 Task: Select the localhost option this is a local port host in the remote
Action: Mouse moved to (76, 475)
Screenshot: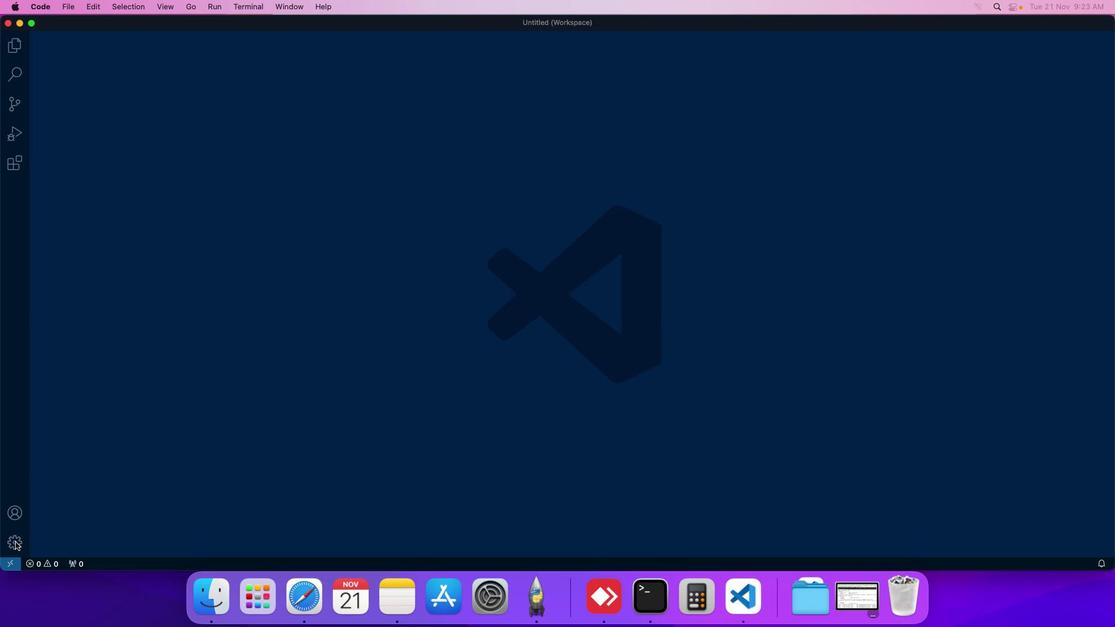 
Action: Mouse pressed left at (76, 475)
Screenshot: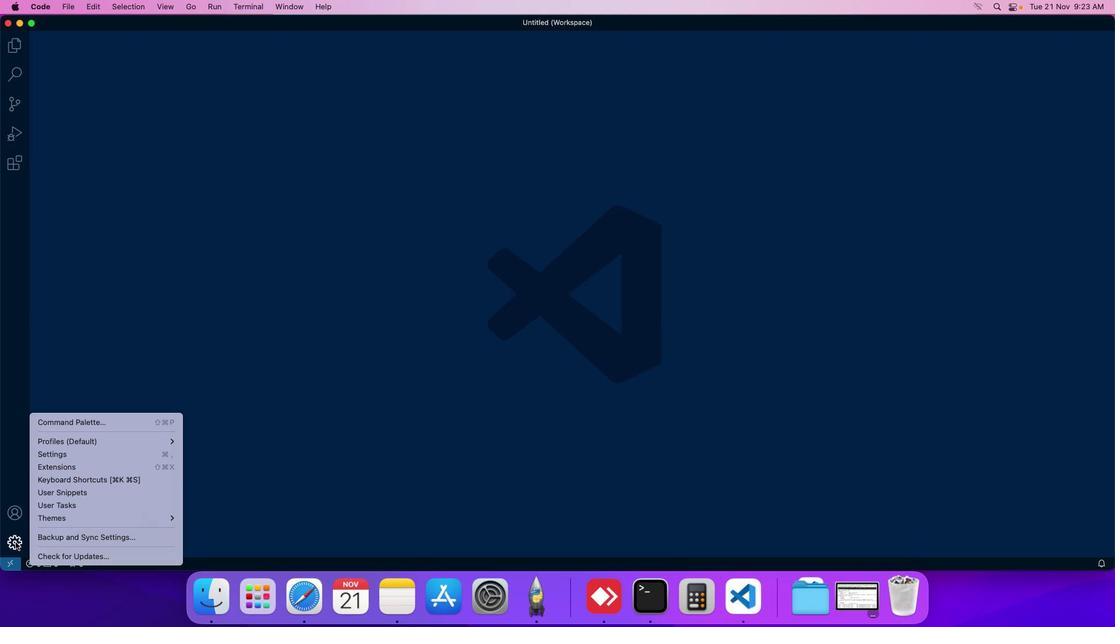 
Action: Mouse moved to (116, 407)
Screenshot: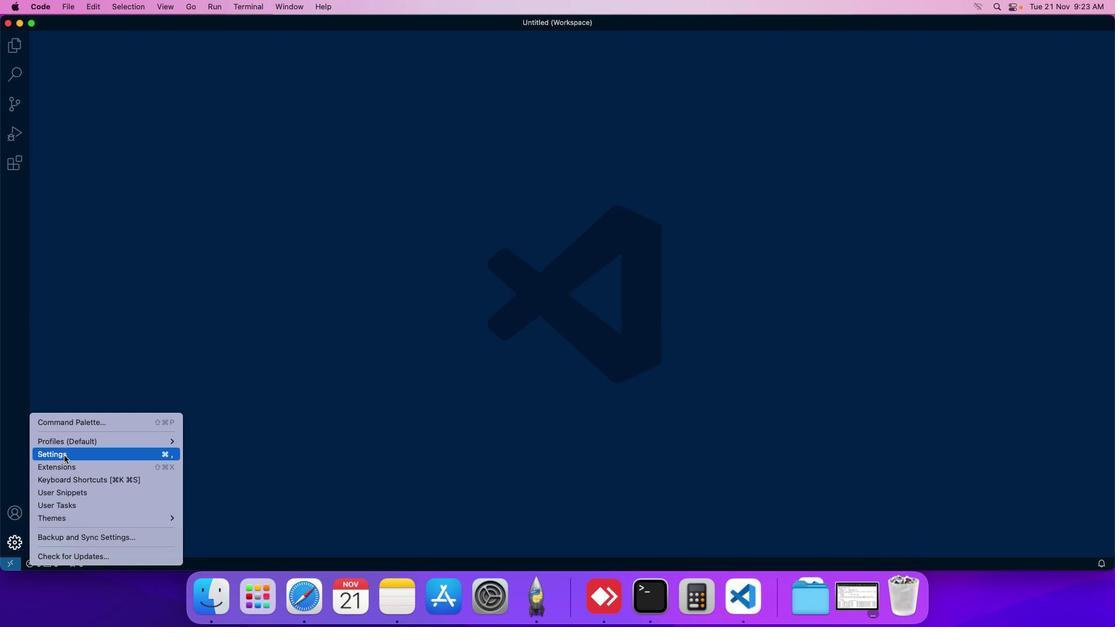 
Action: Mouse pressed left at (116, 407)
Screenshot: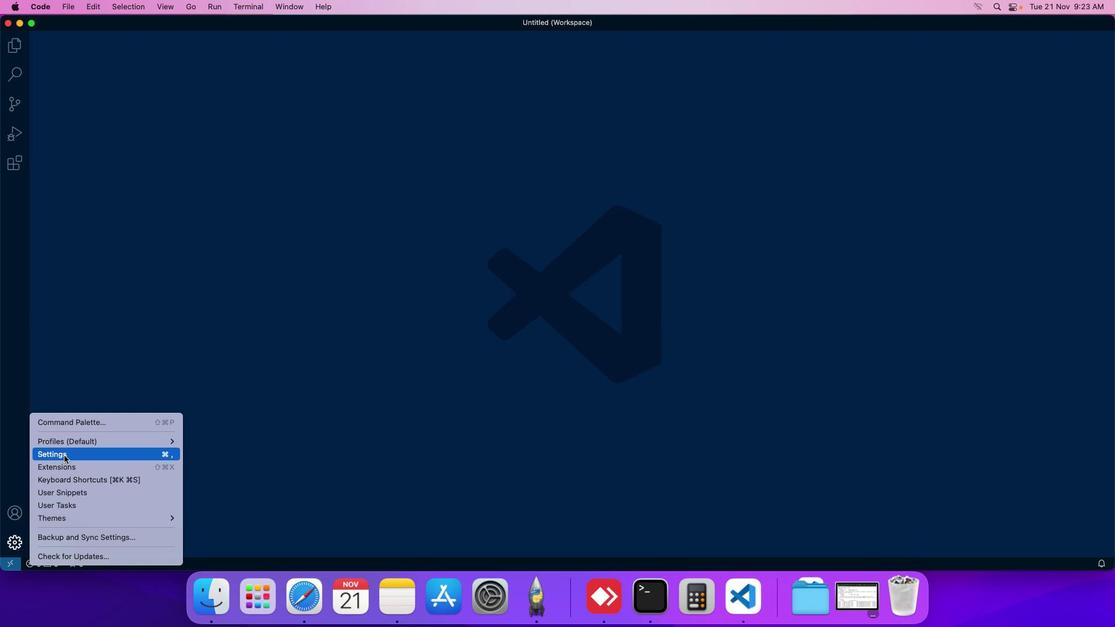 
Action: Mouse moved to (294, 125)
Screenshot: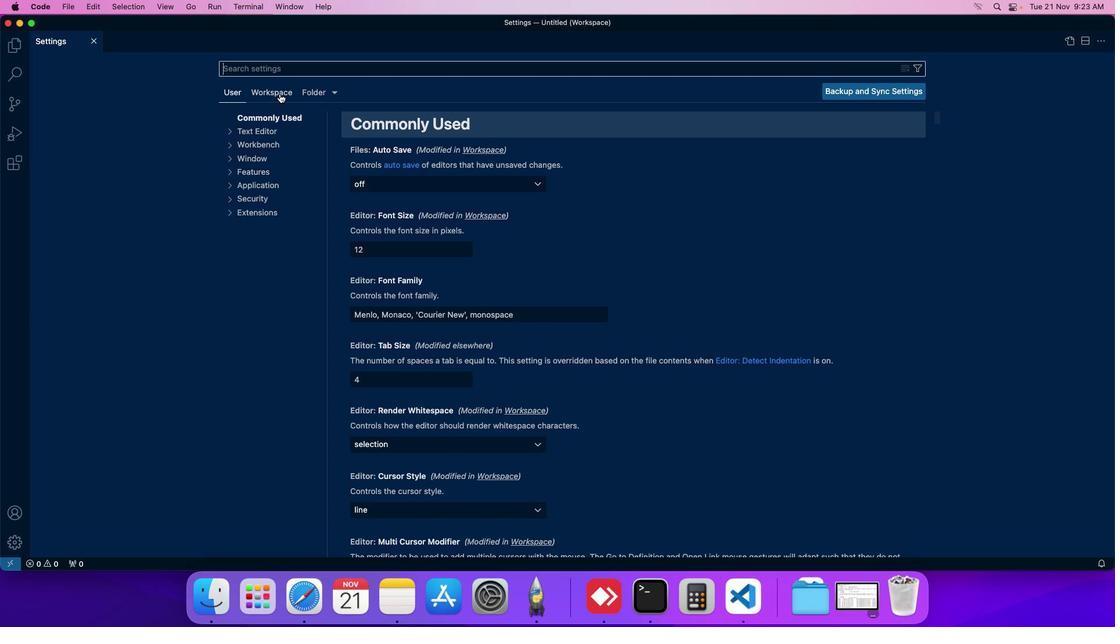 
Action: Mouse pressed left at (294, 125)
Screenshot: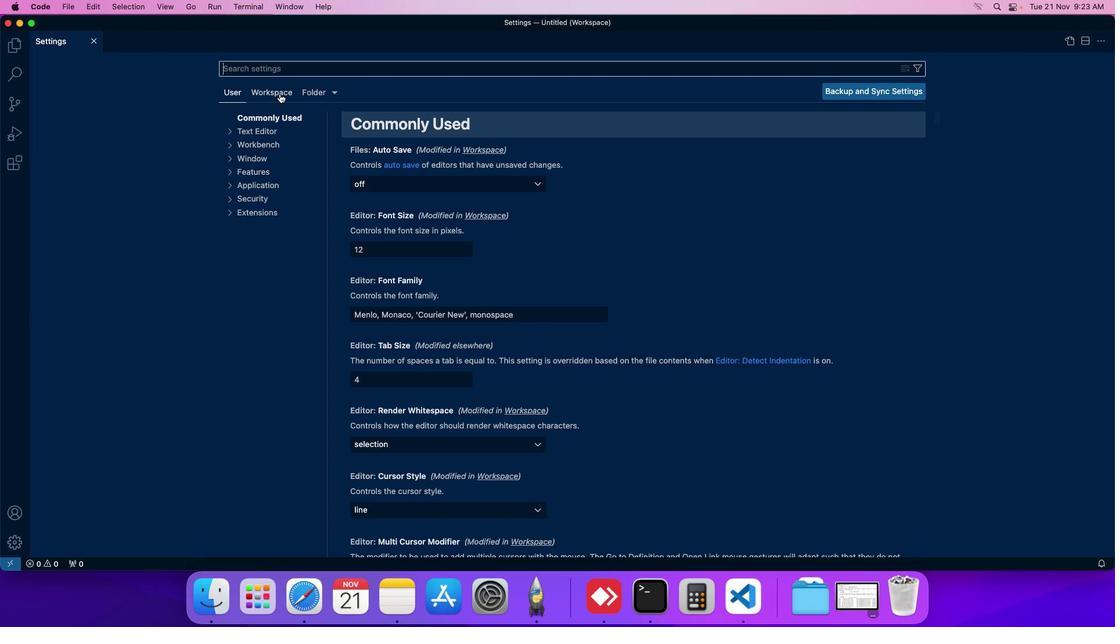 
Action: Mouse moved to (276, 184)
Screenshot: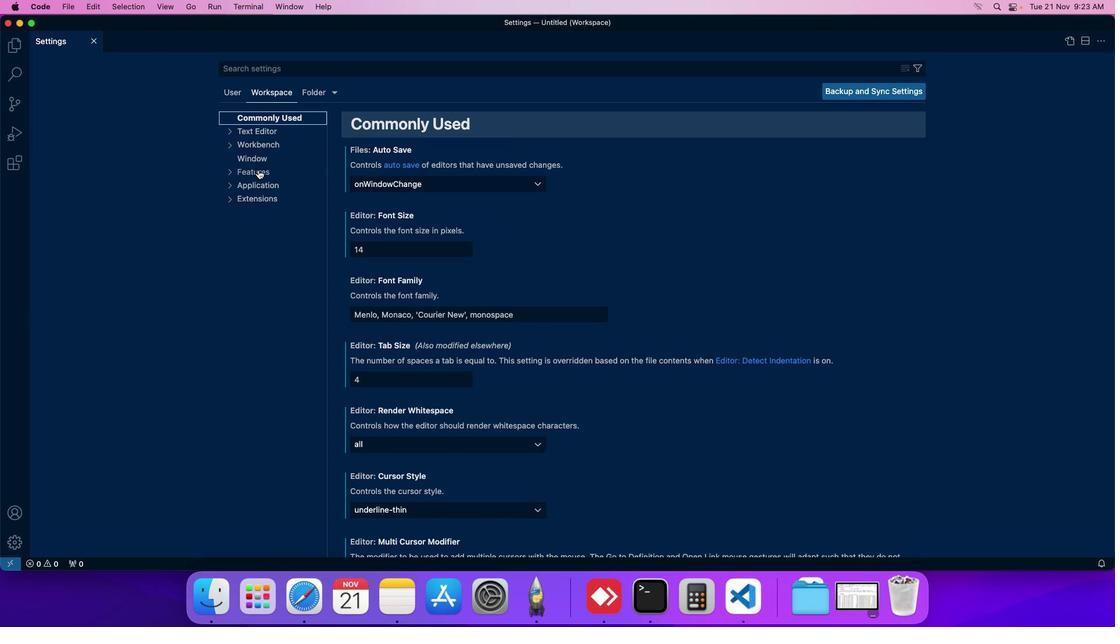 
Action: Mouse pressed left at (276, 184)
Screenshot: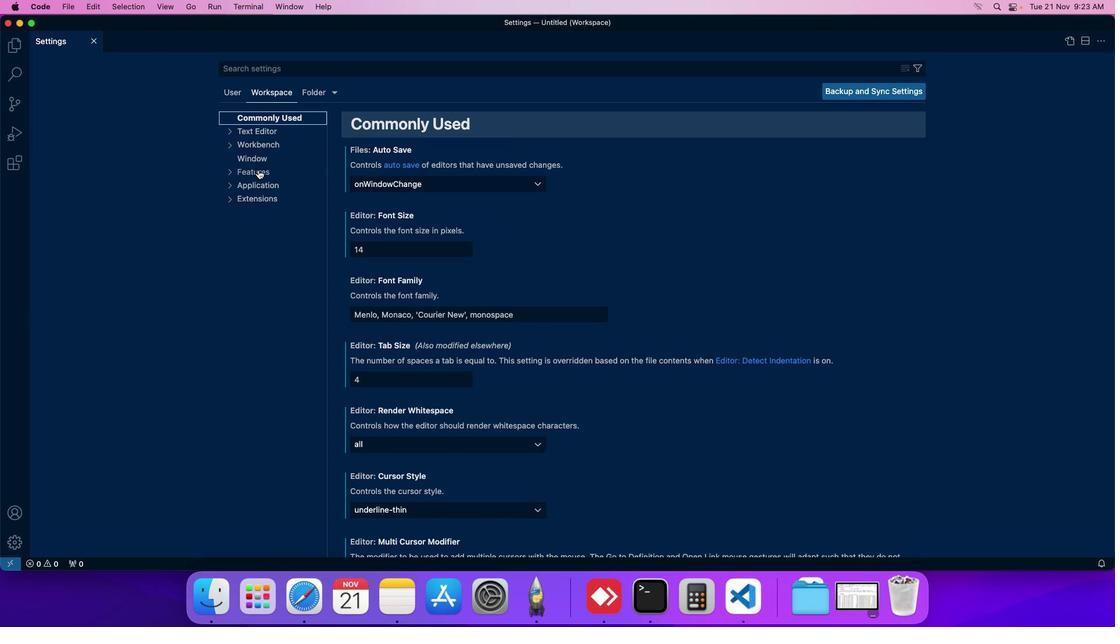 
Action: Mouse moved to (277, 321)
Screenshot: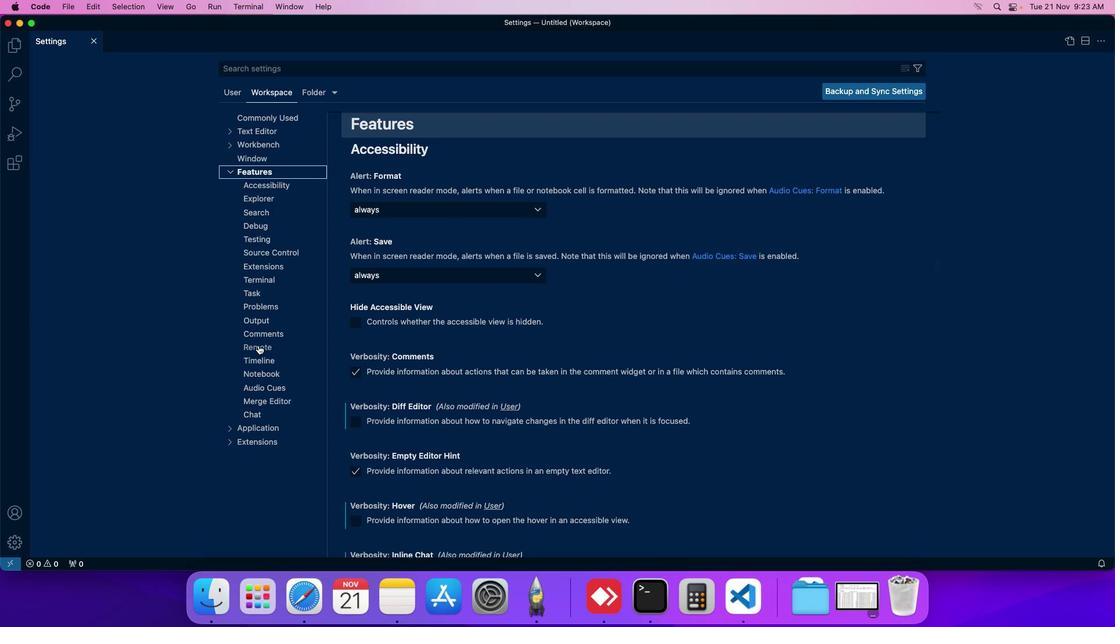 
Action: Mouse pressed left at (277, 321)
Screenshot: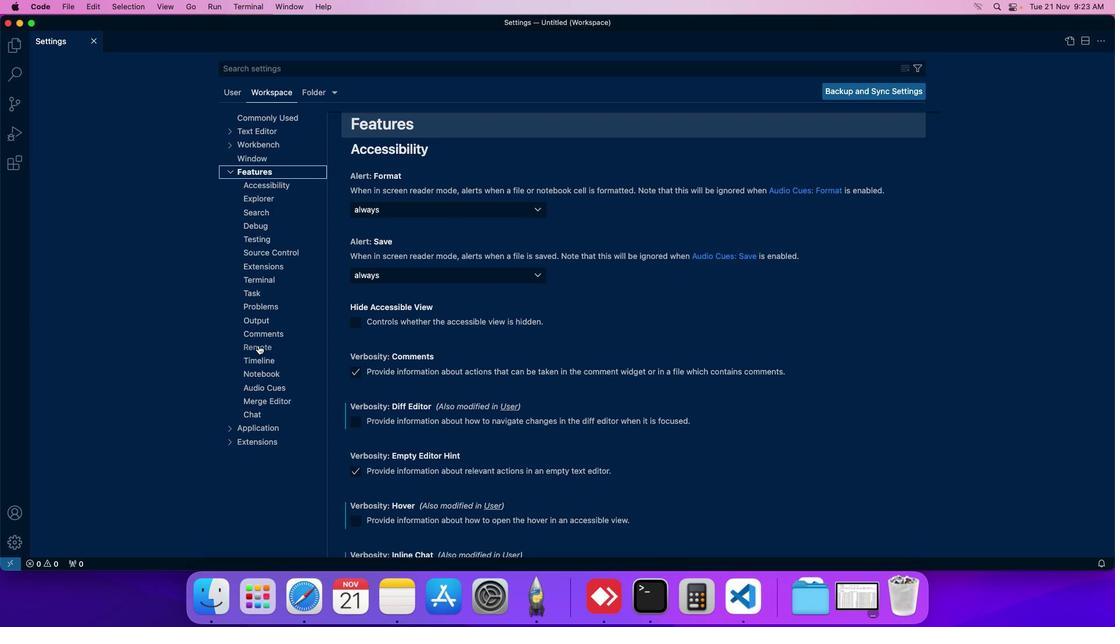 
Action: Mouse moved to (395, 274)
Screenshot: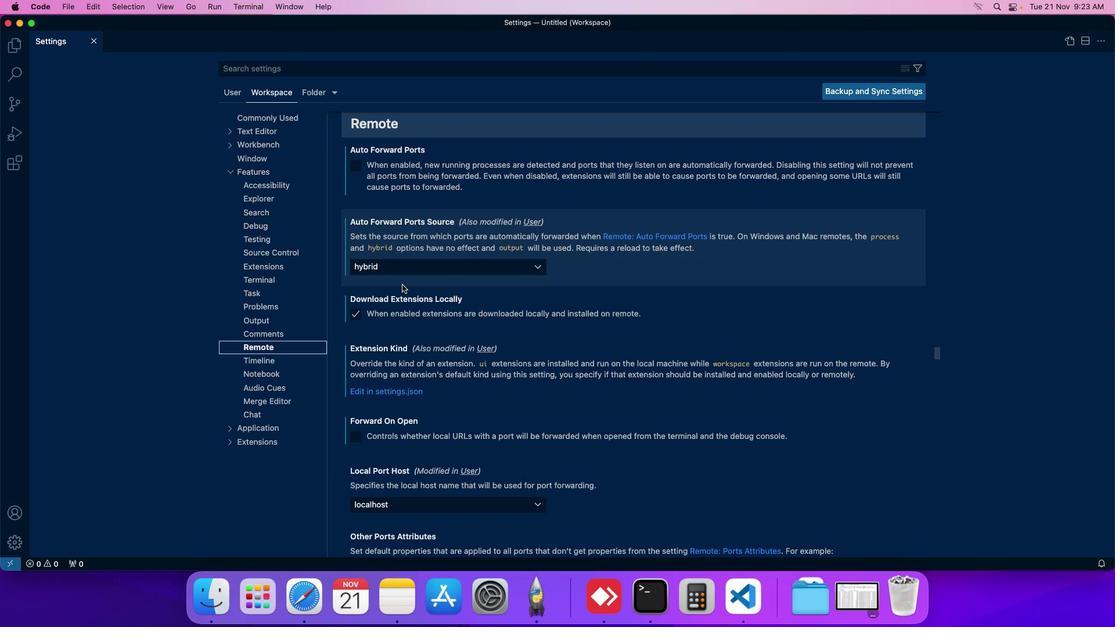 
Action: Mouse scrolled (395, 274) with delta (63, 51)
Screenshot: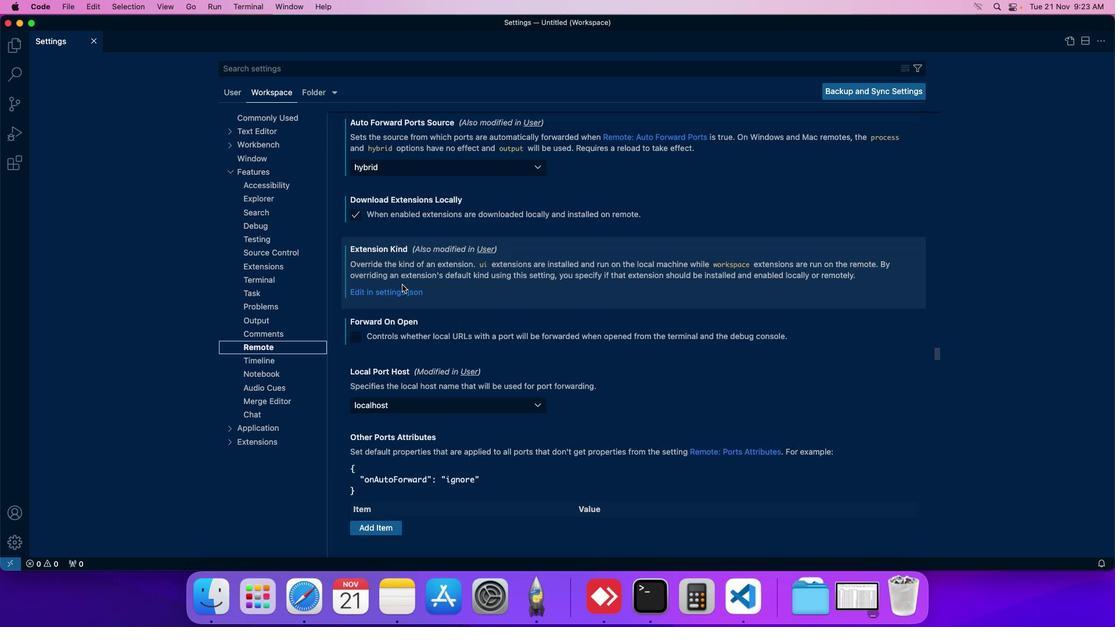 
Action: Mouse scrolled (395, 274) with delta (63, 51)
Screenshot: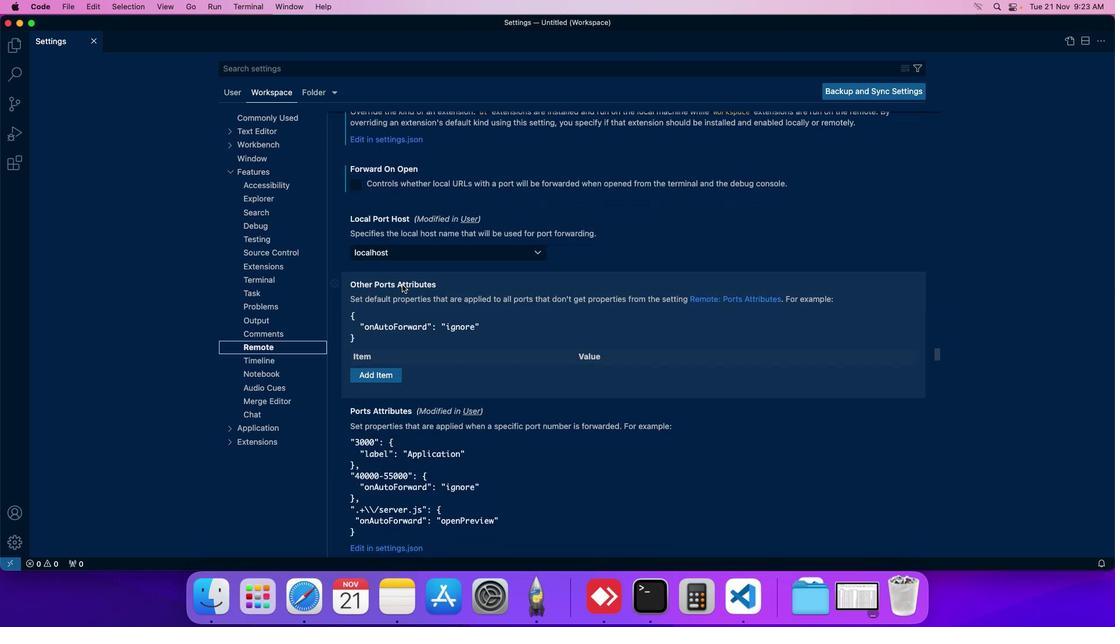 
Action: Mouse scrolled (395, 274) with delta (63, 51)
Screenshot: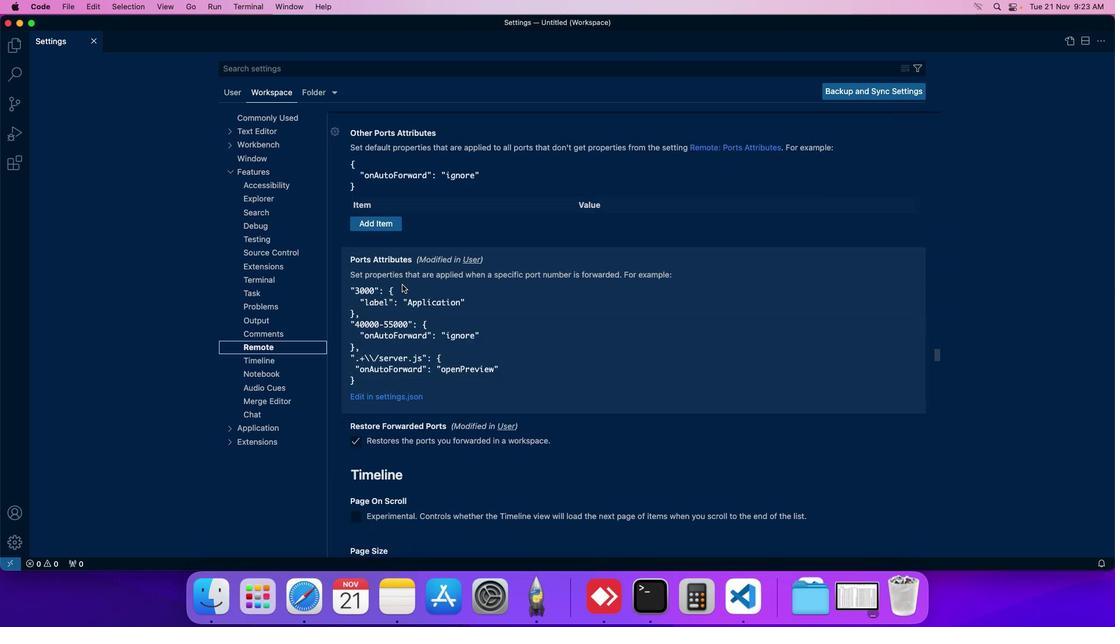 
Action: Mouse scrolled (395, 274) with delta (63, 51)
Screenshot: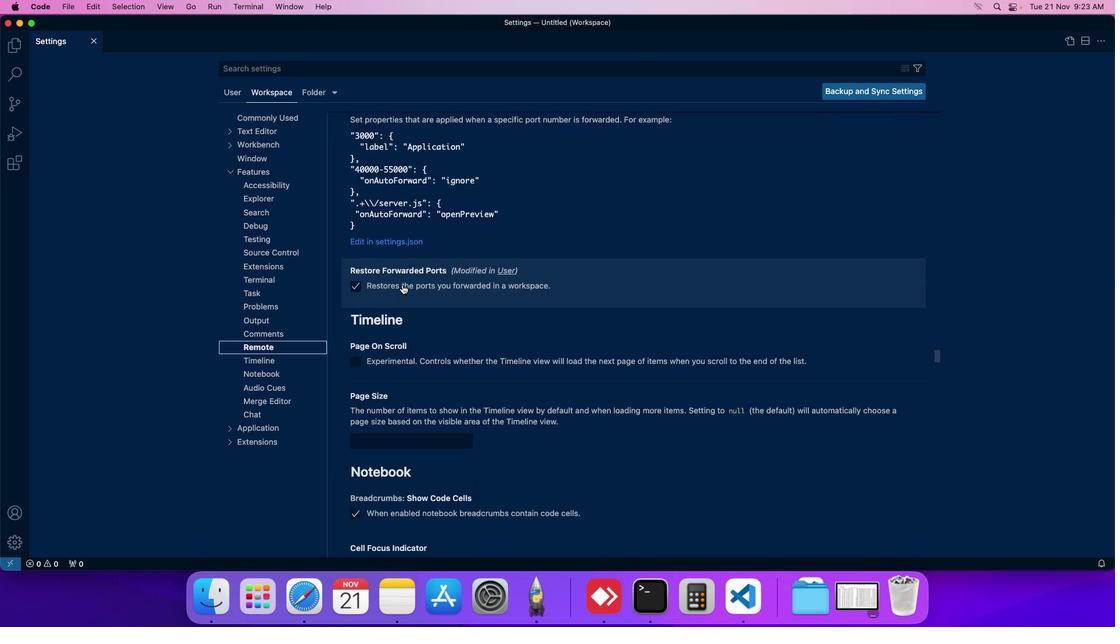 
Action: Mouse scrolled (395, 274) with delta (63, 52)
Screenshot: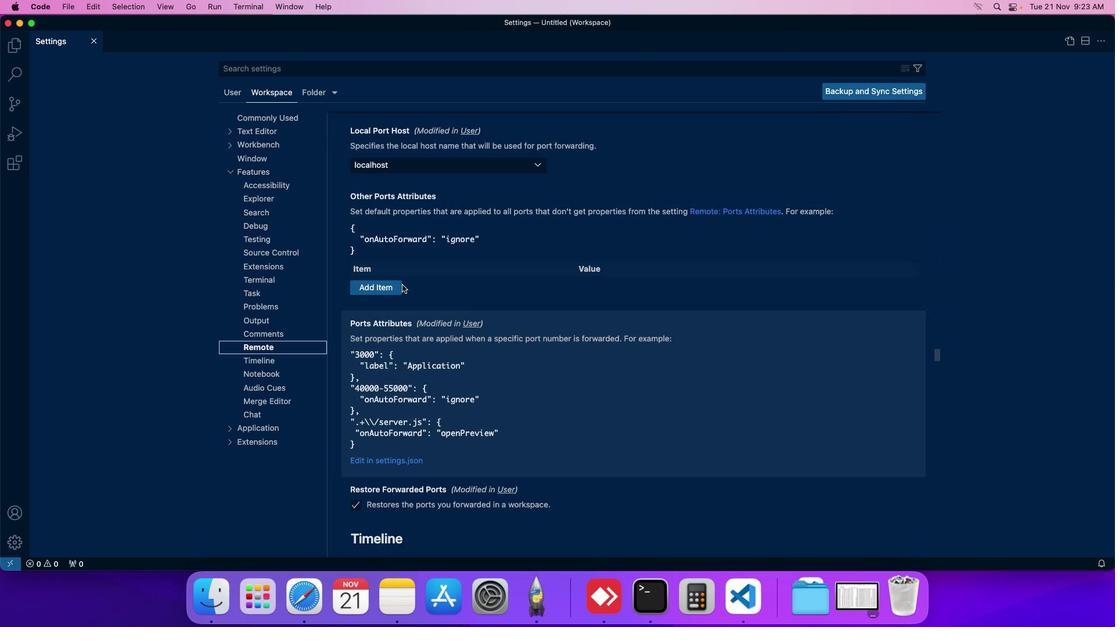 
Action: Mouse scrolled (395, 274) with delta (63, 52)
Screenshot: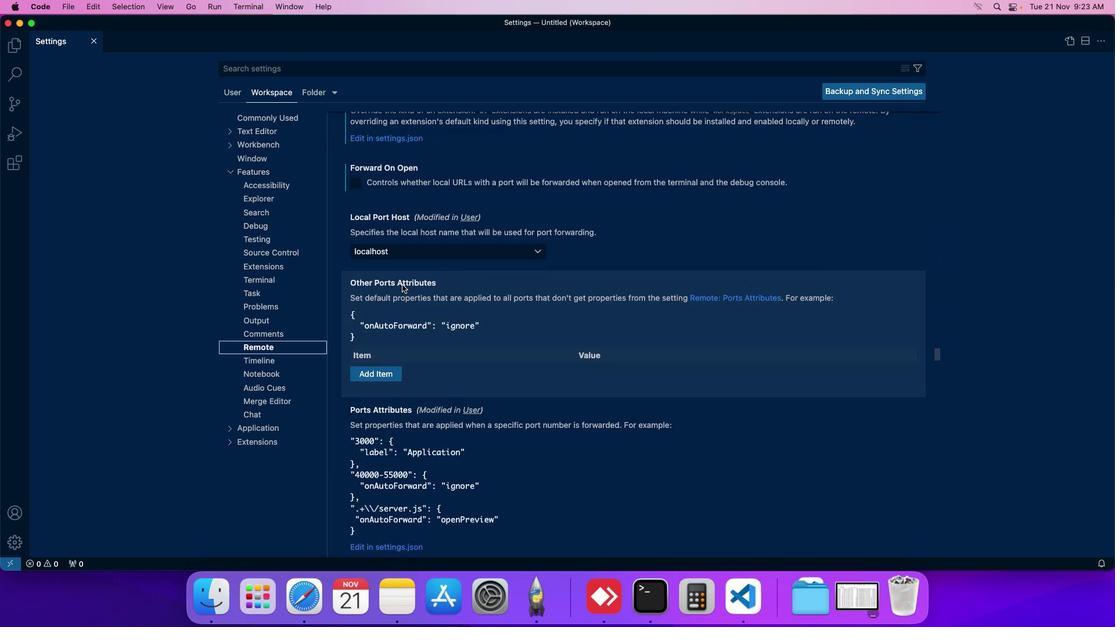 
Action: Mouse moved to (416, 245)
Screenshot: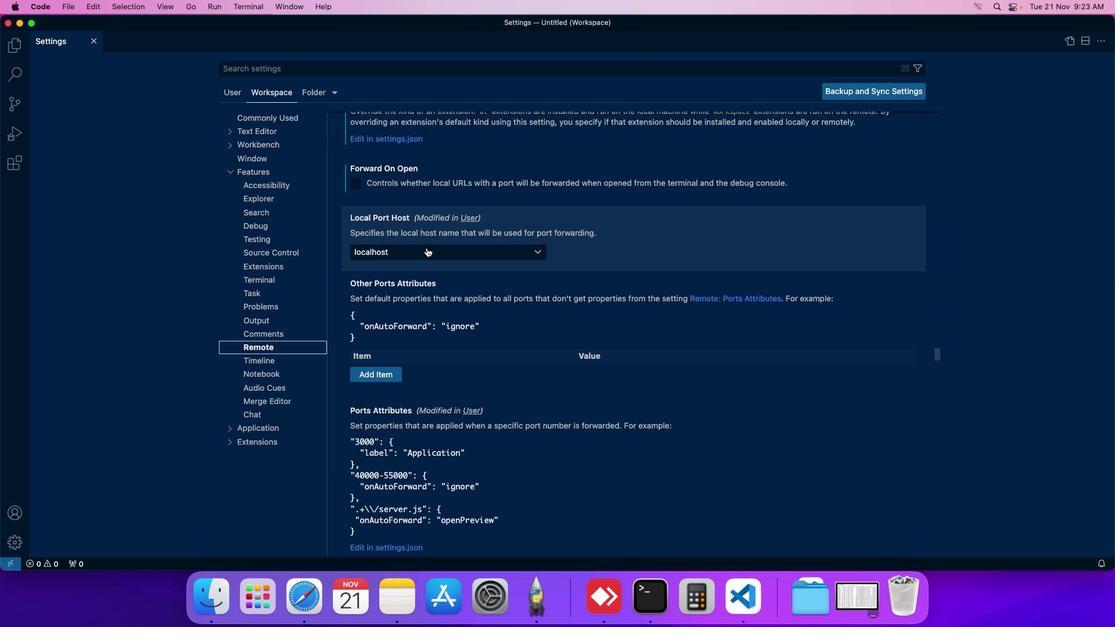 
Action: Mouse pressed left at (416, 245)
Screenshot: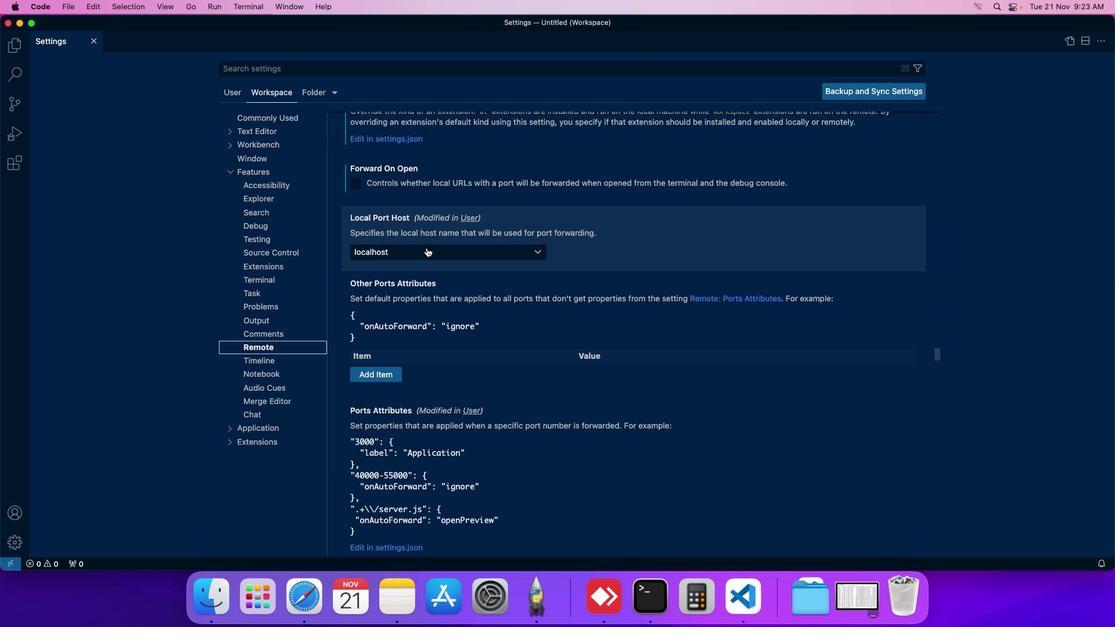 
Action: Mouse moved to (372, 262)
Screenshot: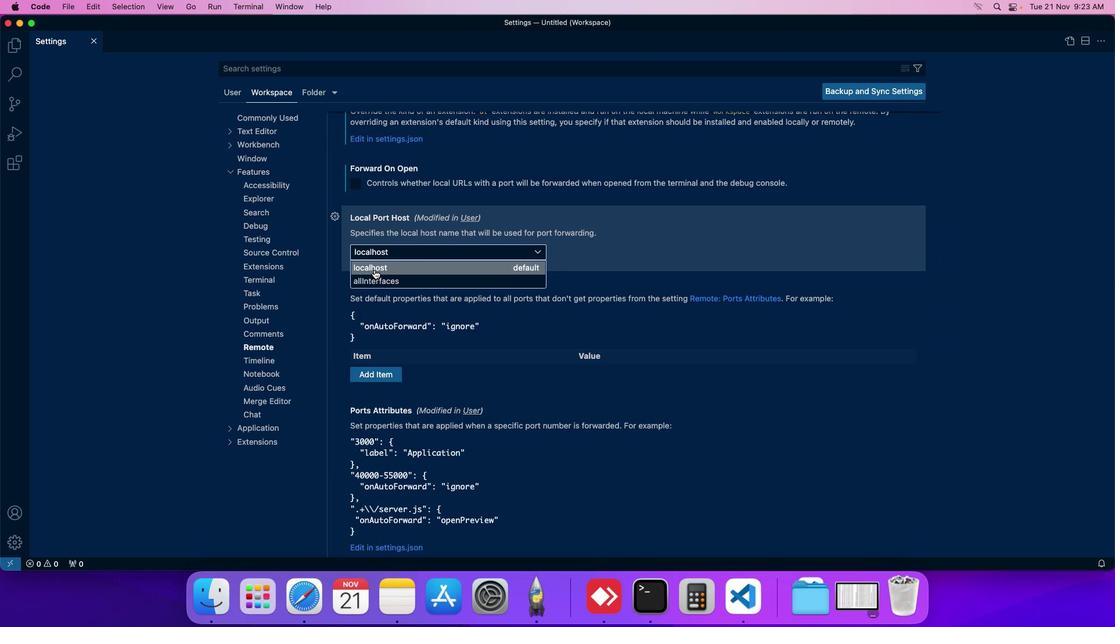 
Action: Mouse pressed left at (372, 262)
Screenshot: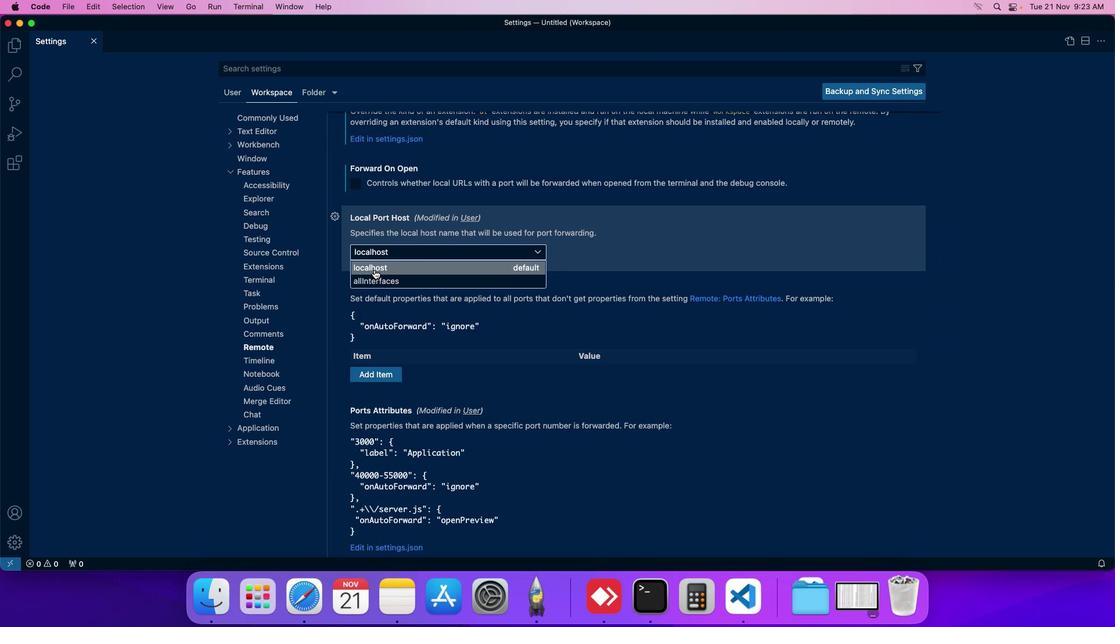 
Action: Mouse moved to (378, 255)
Screenshot: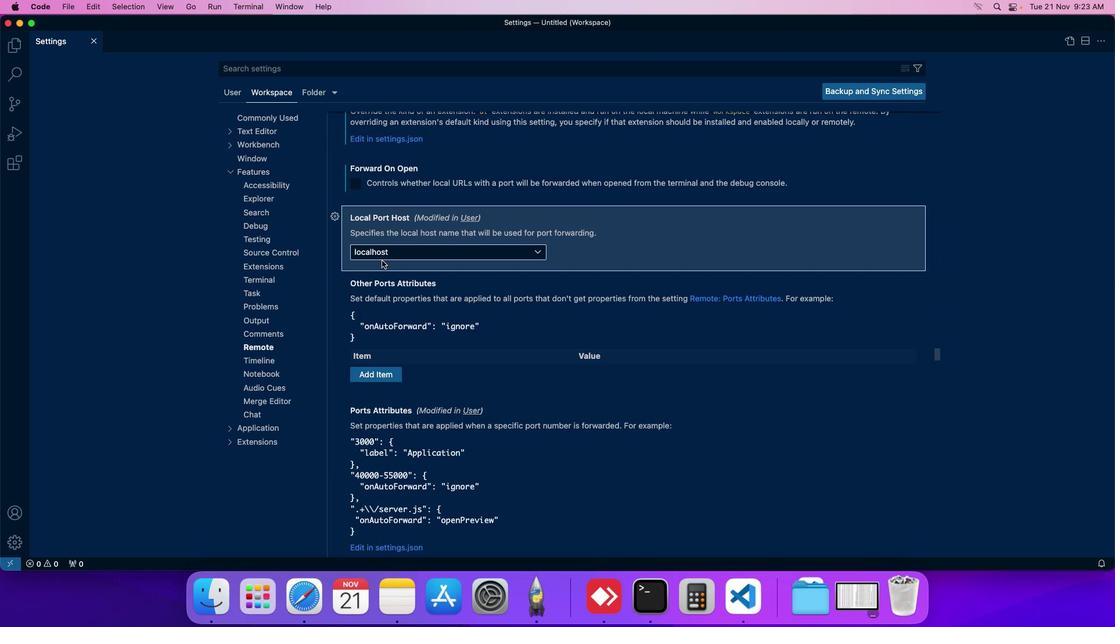 
